 Task: Create a section Bug Bash and in the section, add a milestone CRM Implementation in the project TracePlan.
Action: Mouse moved to (76, 406)
Screenshot: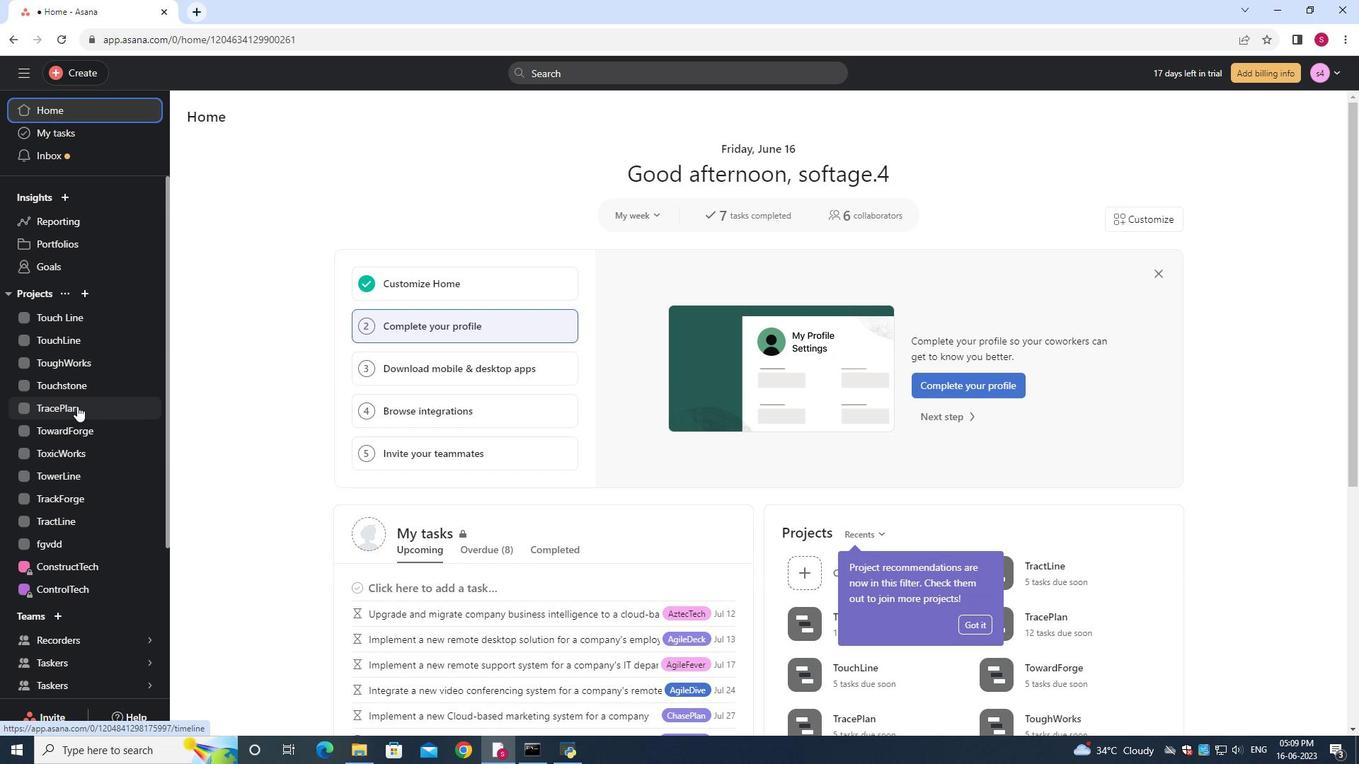 
Action: Mouse pressed left at (76, 406)
Screenshot: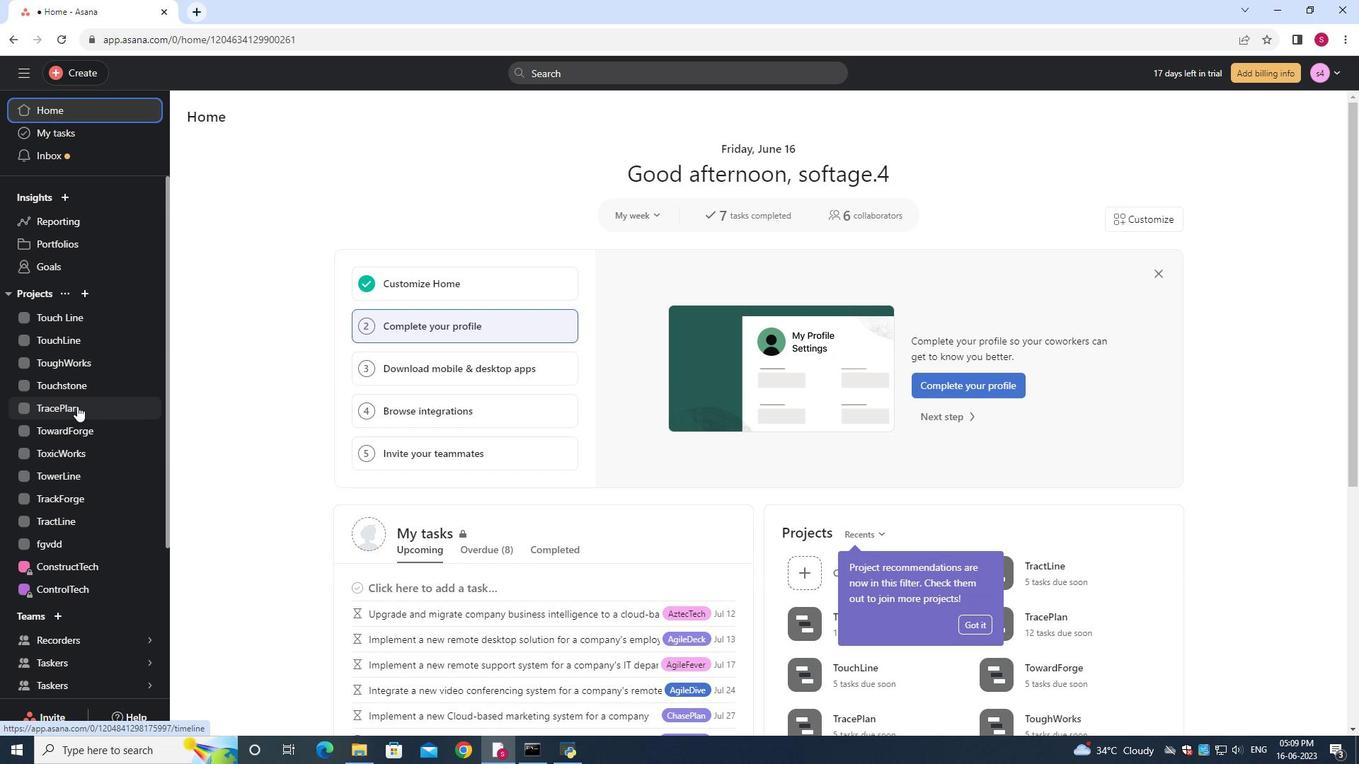 
Action: Mouse moved to (253, 182)
Screenshot: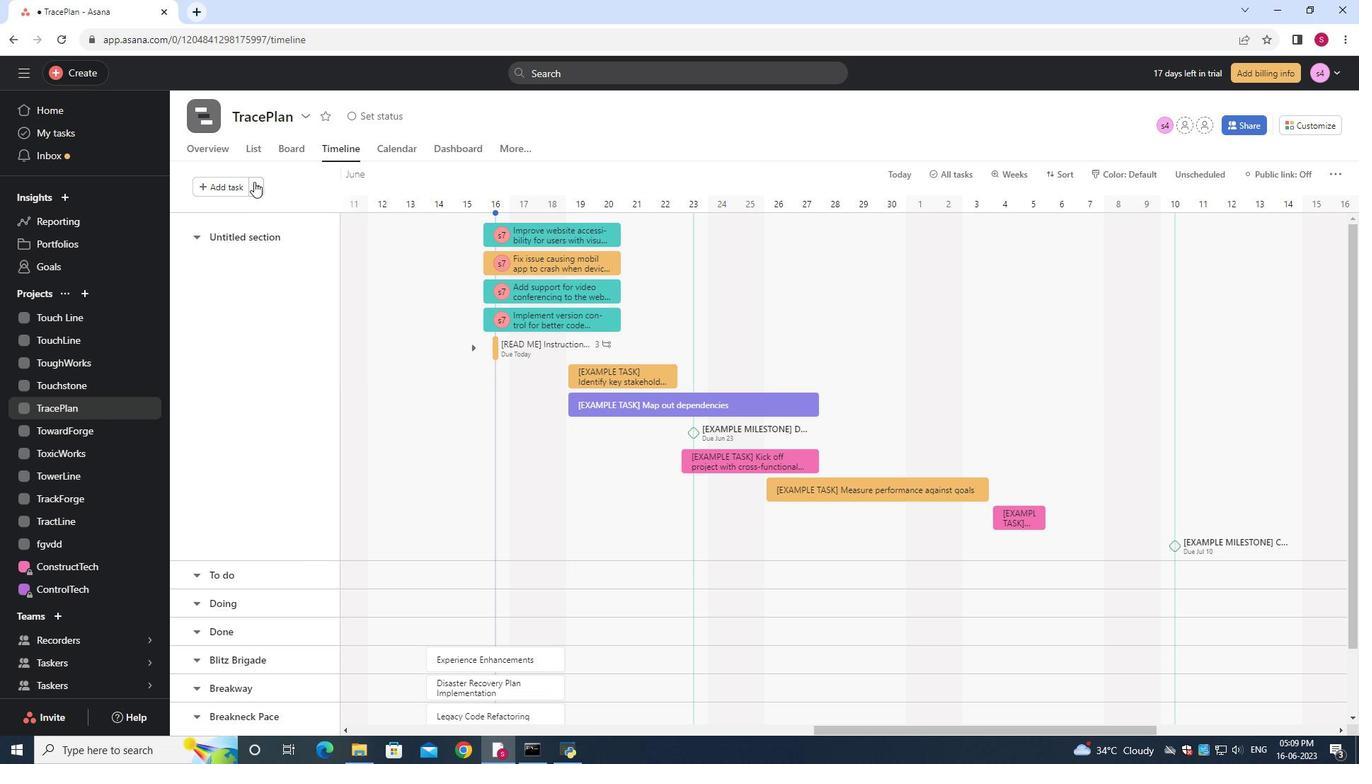 
Action: Mouse pressed left at (253, 182)
Screenshot: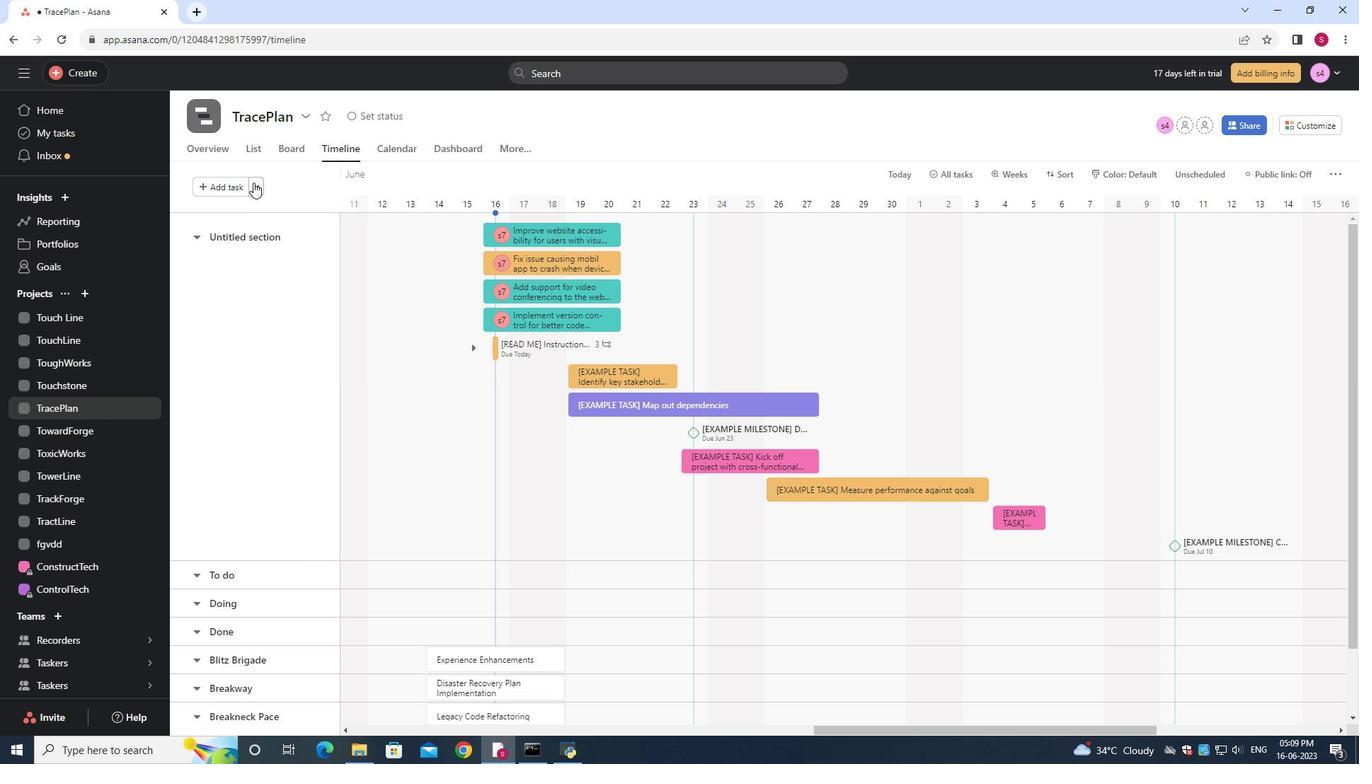 
Action: Mouse moved to (282, 217)
Screenshot: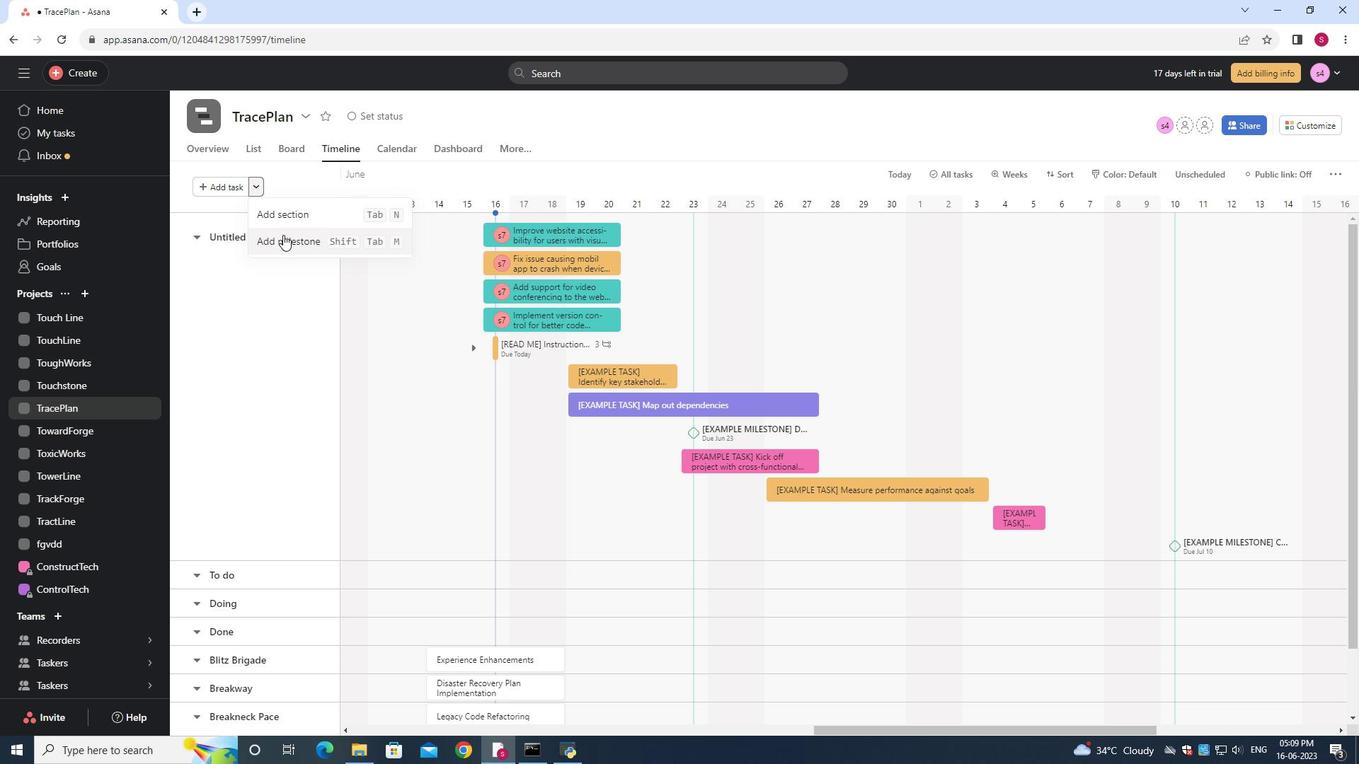 
Action: Mouse pressed left at (282, 217)
Screenshot: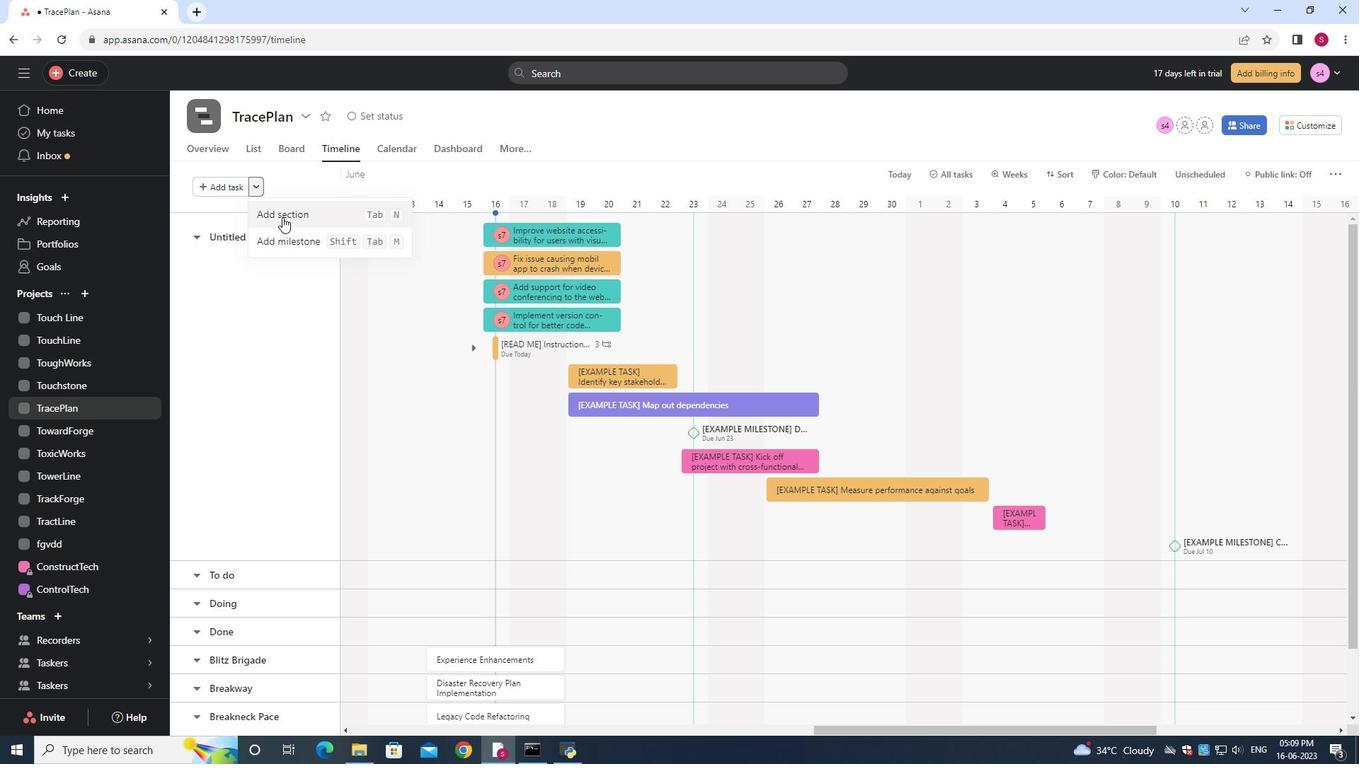 
Action: Mouse moved to (350, 407)
Screenshot: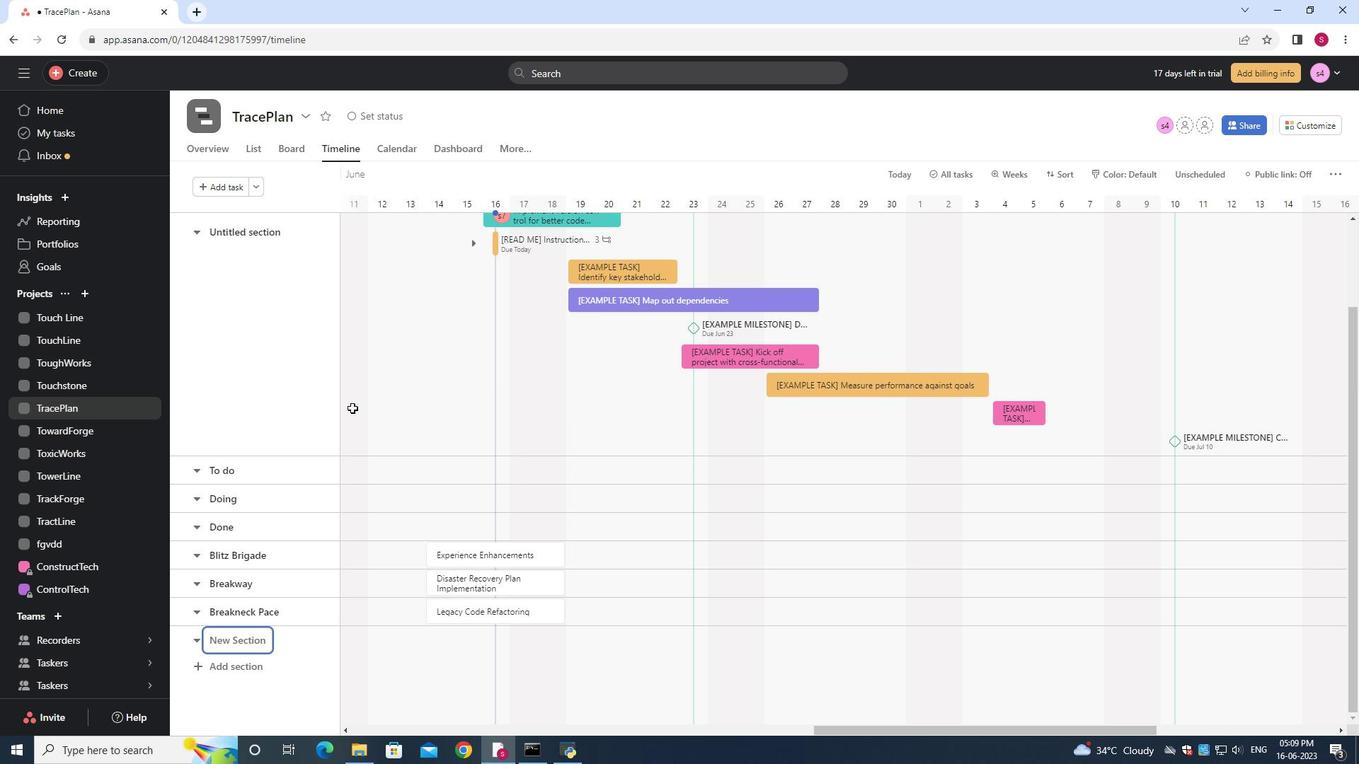 
Action: Key pressed <Key.shift>Bug<Key.space><Key.shift>Bash
Screenshot: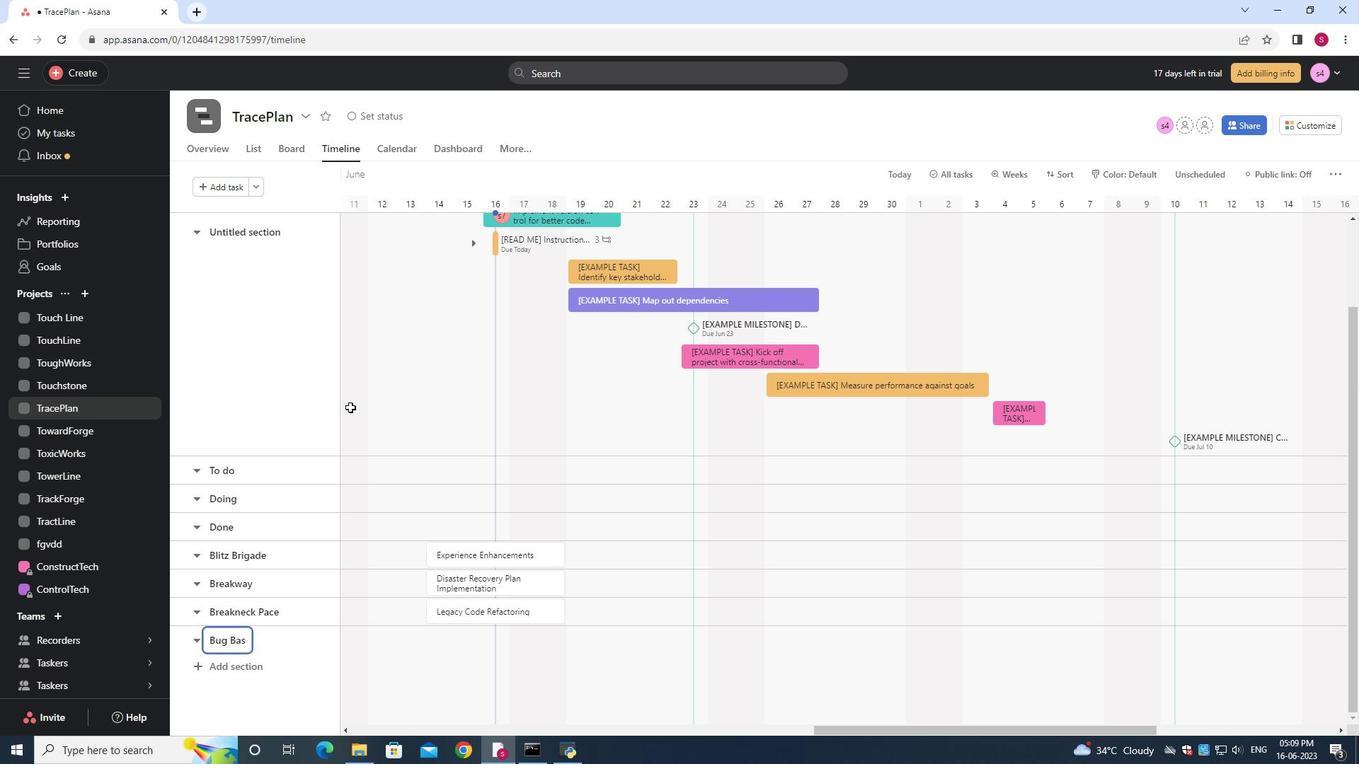 
Action: Mouse moved to (469, 590)
Screenshot: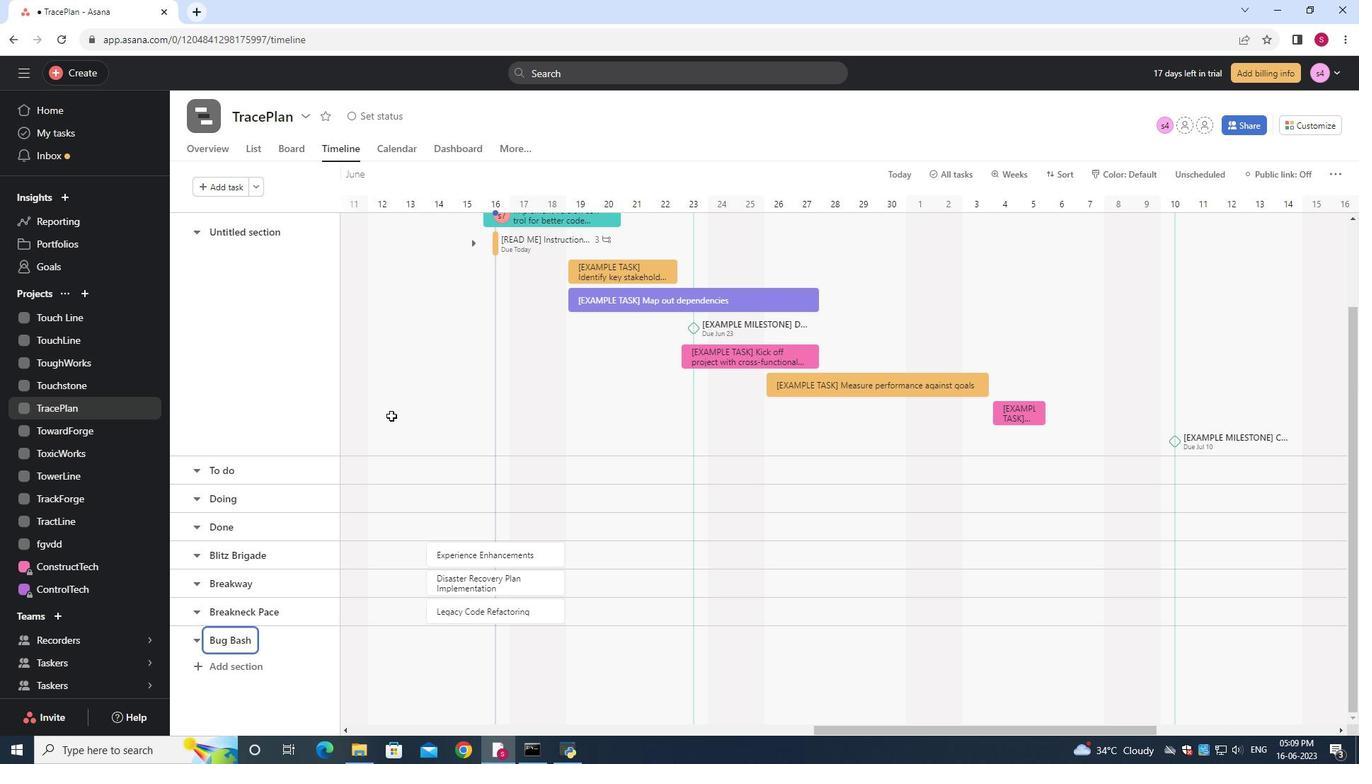 
Action: Key pressed <Key.enter>
Screenshot: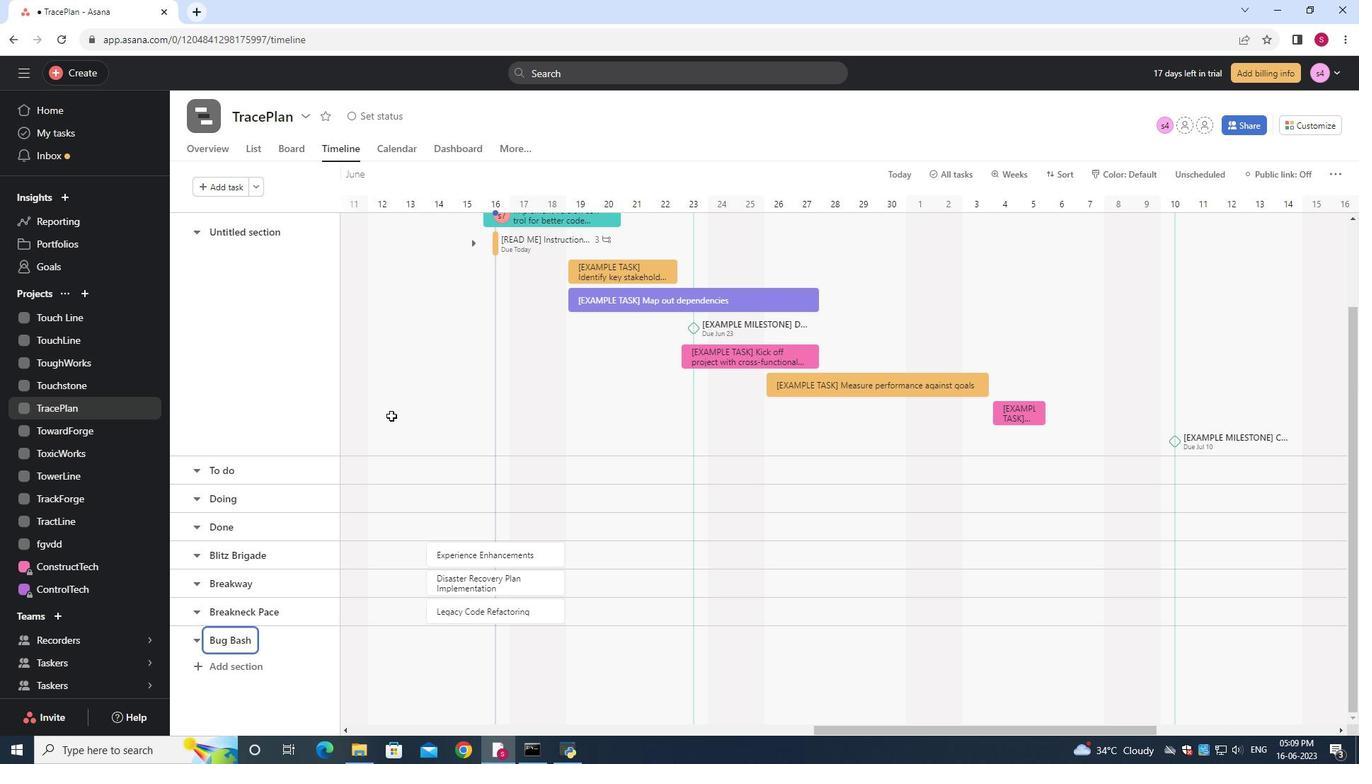 
Action: Mouse moved to (450, 645)
Screenshot: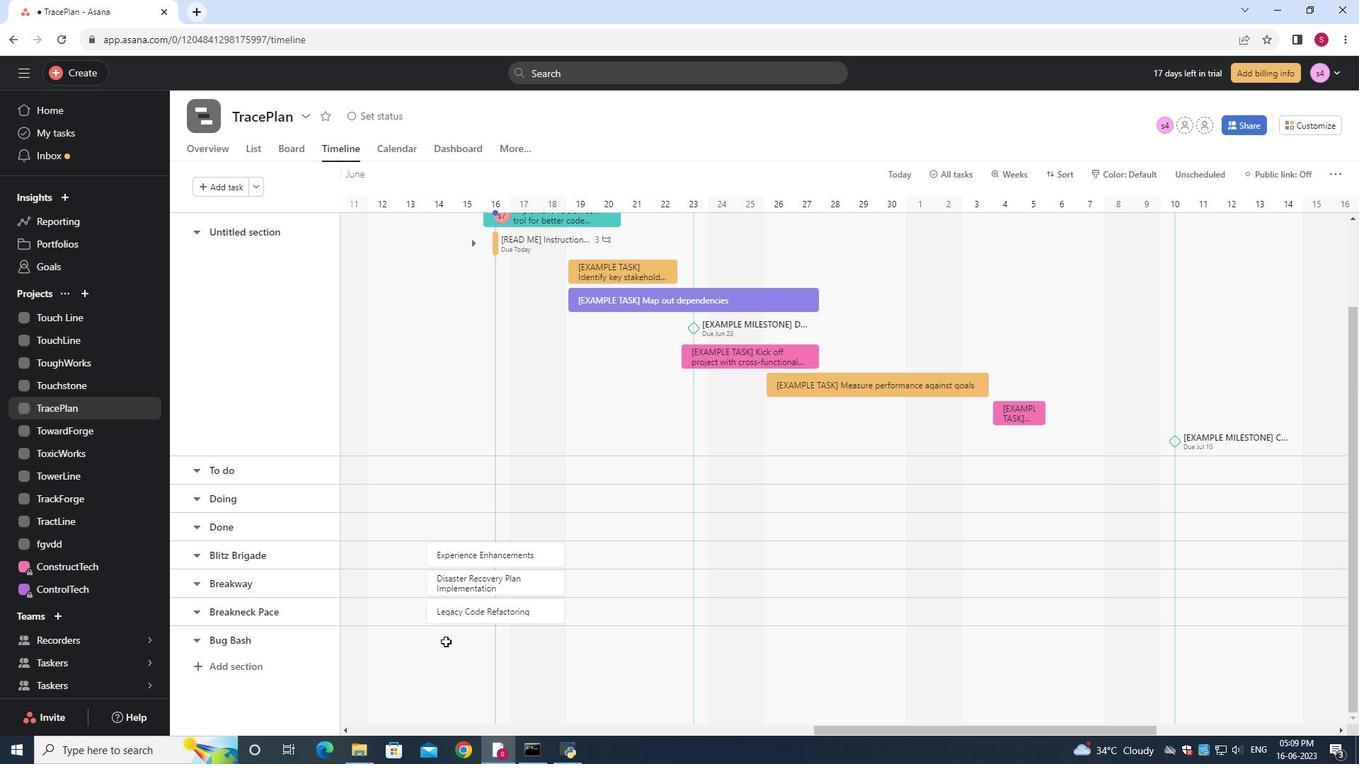 
Action: Mouse pressed left at (450, 645)
Screenshot: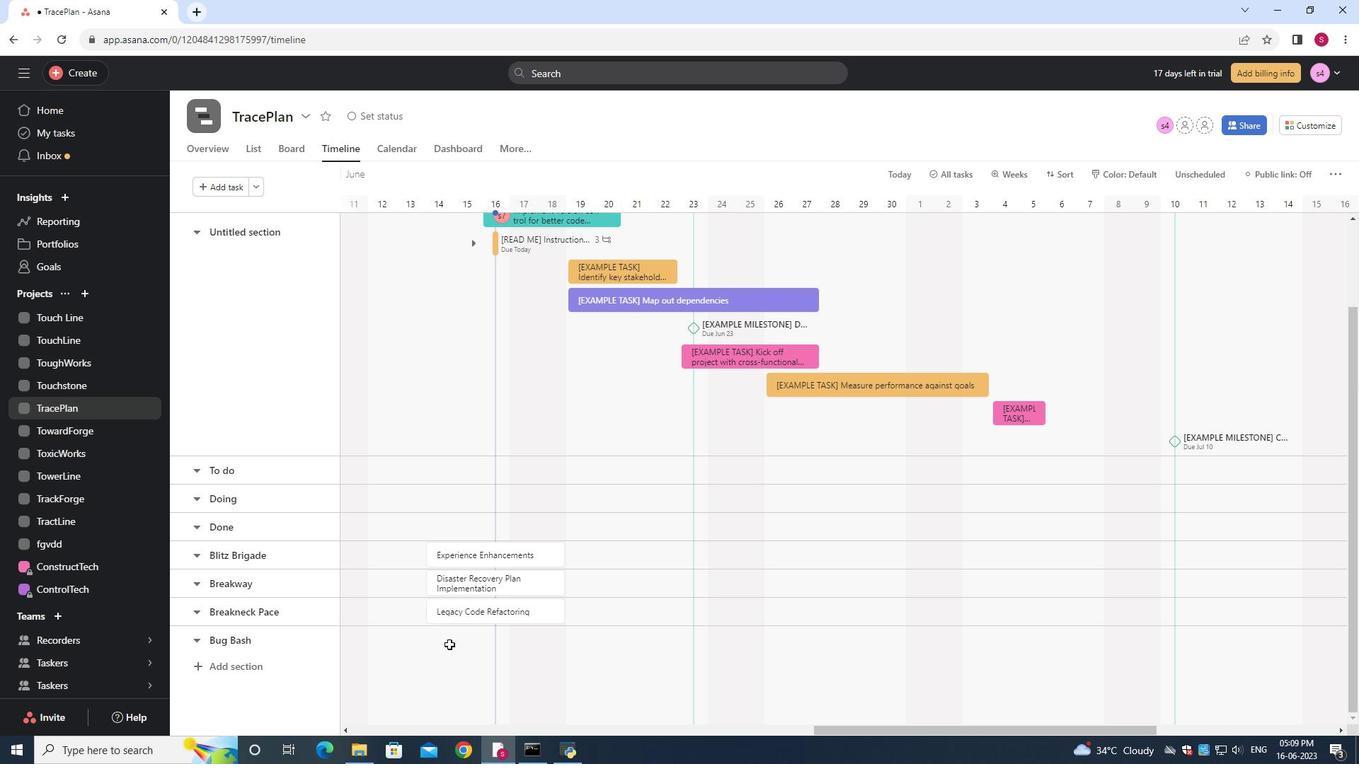 
Action: Mouse moved to (445, 630)
Screenshot: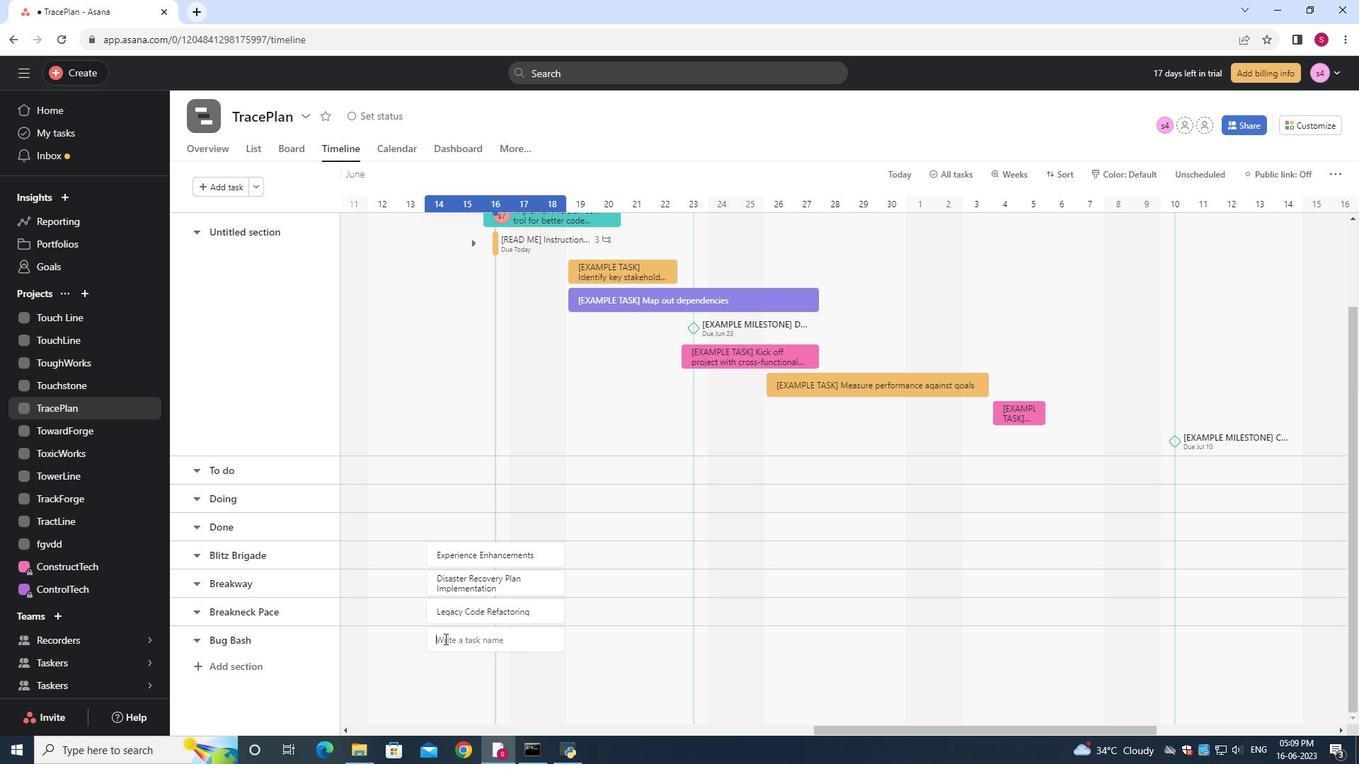 
Action: Key pressed <Key.shift><Key.shift><Key.shift><Key.shift><Key.shift><Key.shift><Key.shift><Key.shift><Key.shift><Key.shift><Key.shift><Key.shift><Key.shift><Key.shift><Key.shift><Key.shift><Key.shift><Key.shift><Key.shift><Key.shift><Key.shift><Key.shift><Key.shift><Key.shift><Key.shift><Key.shift><Key.shift><Key.shift><Key.shift>CRM<Key.space><Key.shift>Implementation<Key.space>
Screenshot: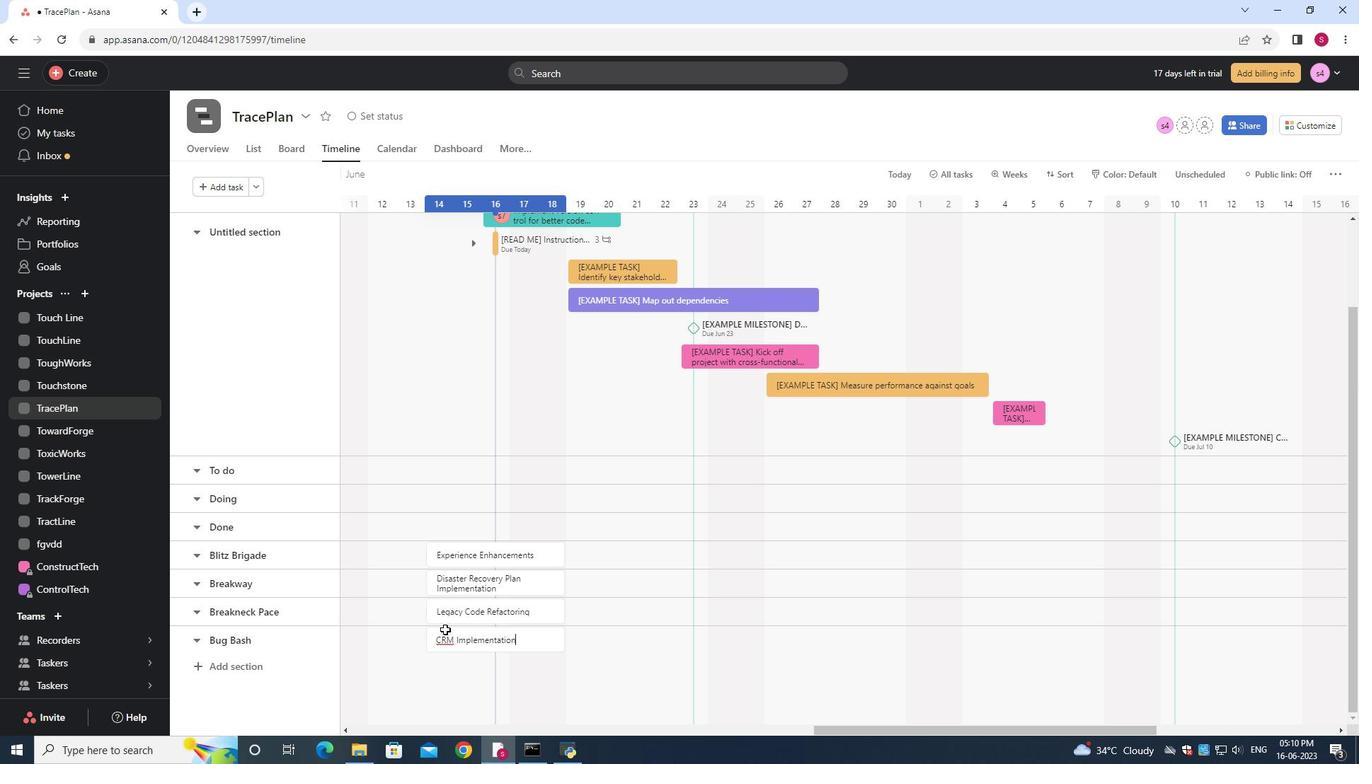 
Action: Mouse moved to (570, 639)
Screenshot: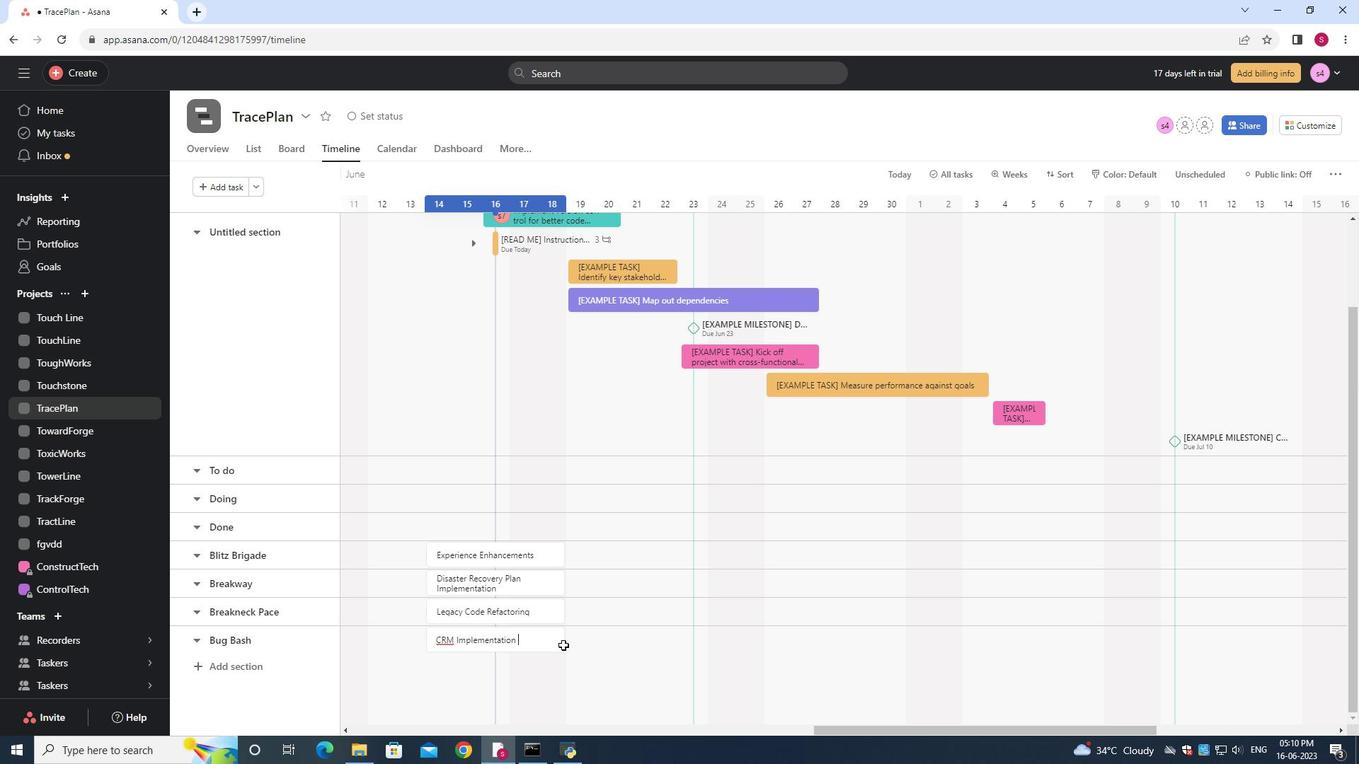 
